Task: Check the folder size of the calendar in Outlook.
Action: Mouse moved to (23, 76)
Screenshot: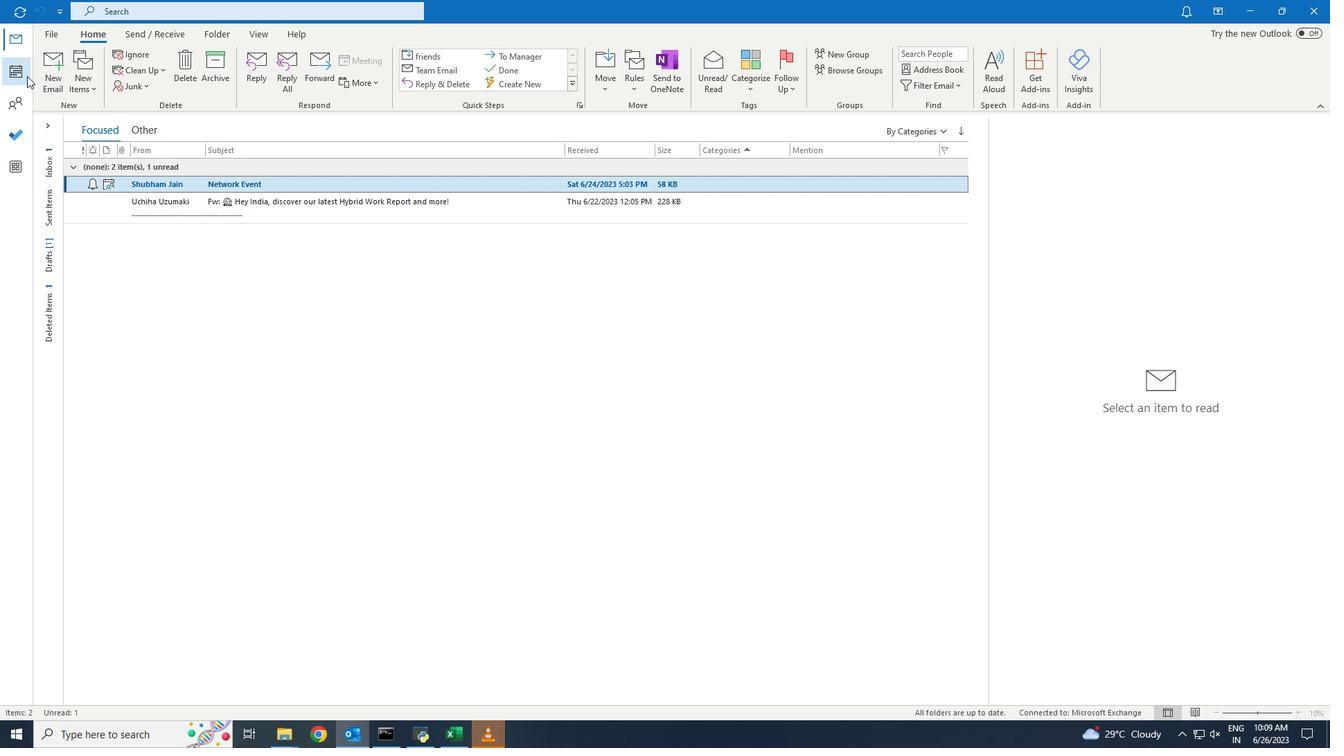 
Action: Mouse pressed left at (23, 76)
Screenshot: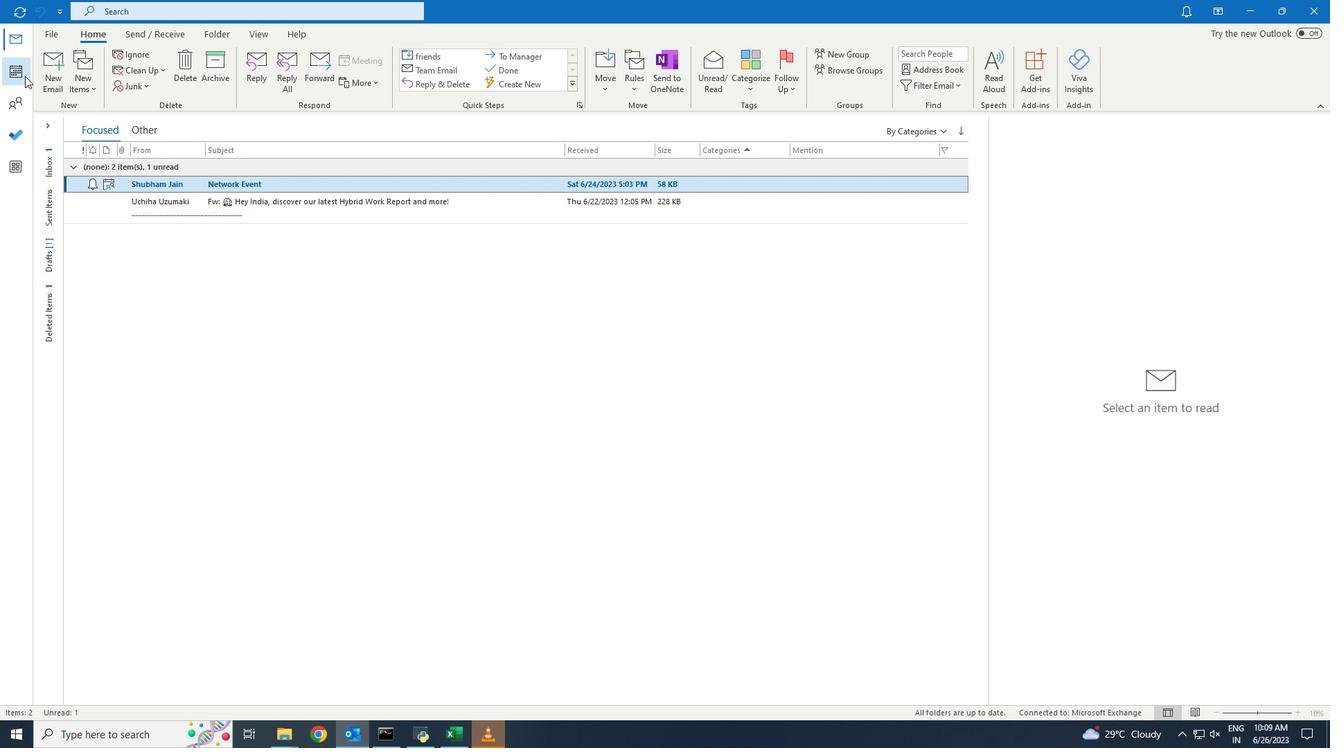
Action: Mouse moved to (214, 29)
Screenshot: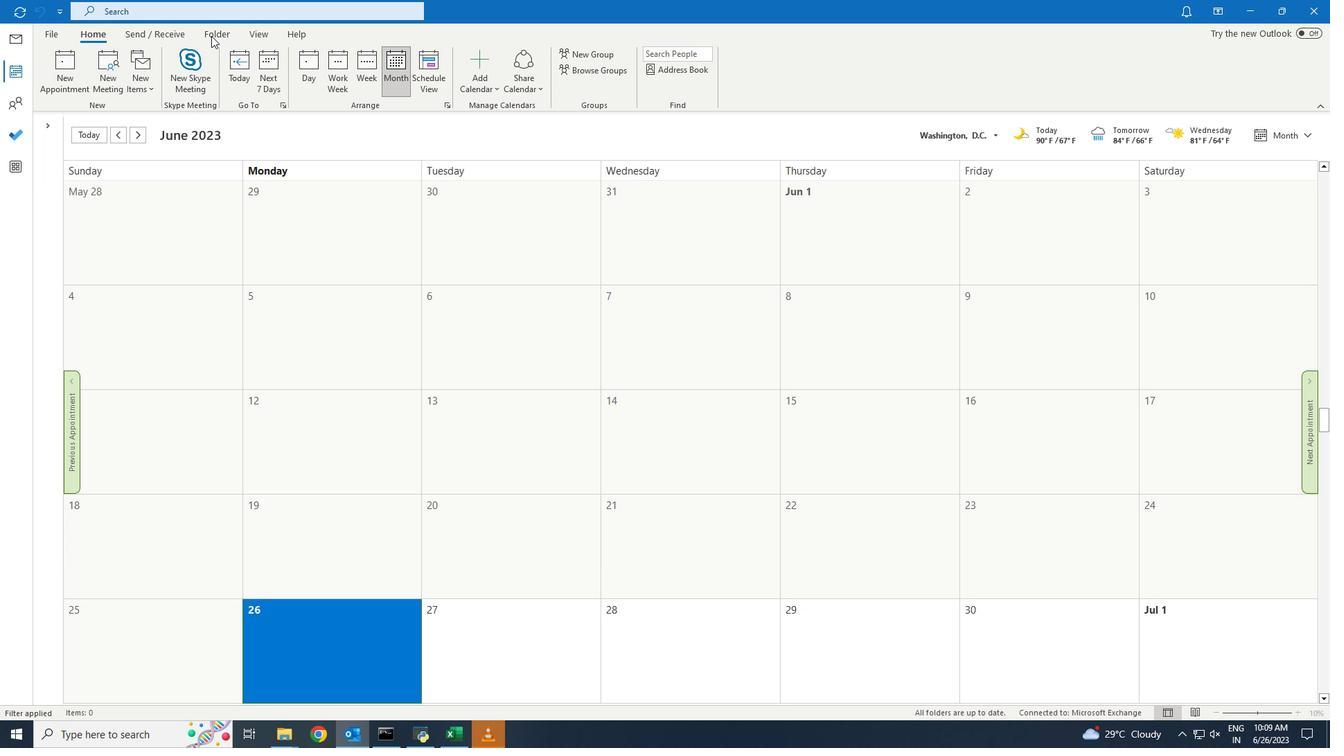 
Action: Mouse pressed left at (214, 29)
Screenshot: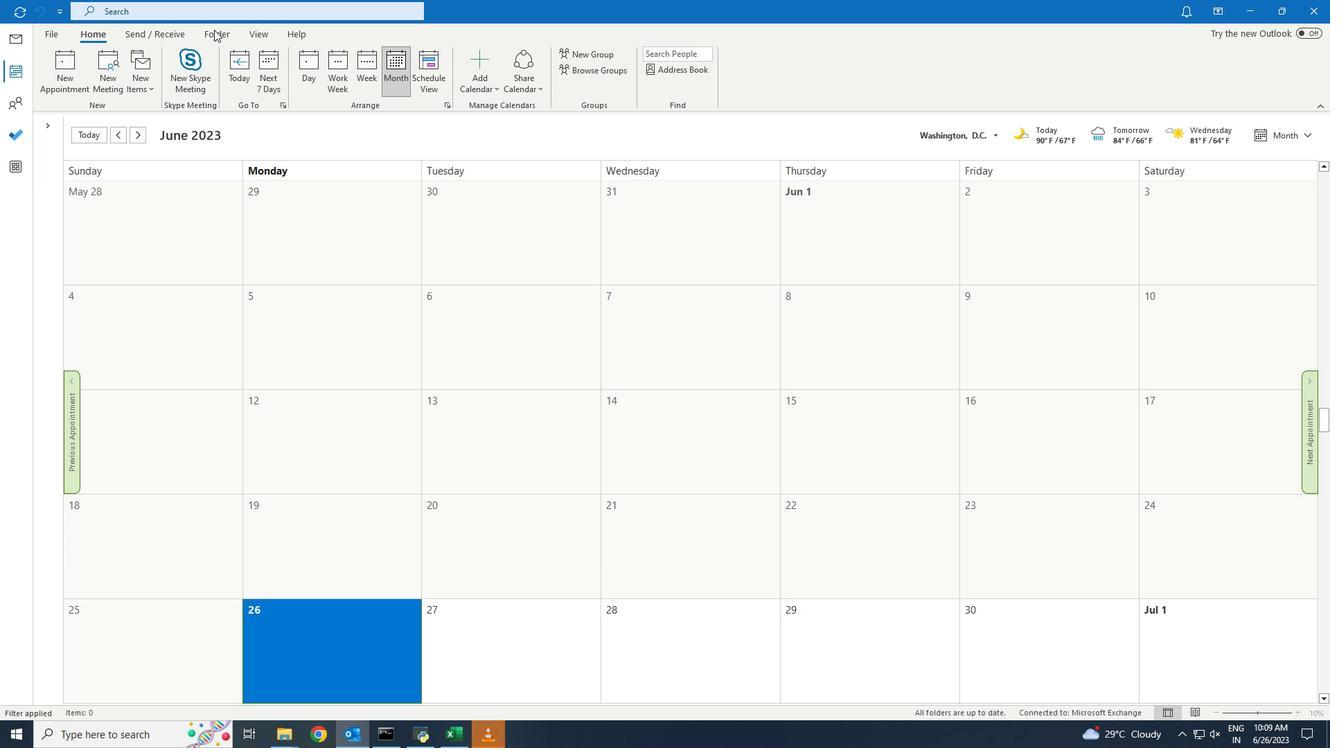 
Action: Mouse moved to (327, 66)
Screenshot: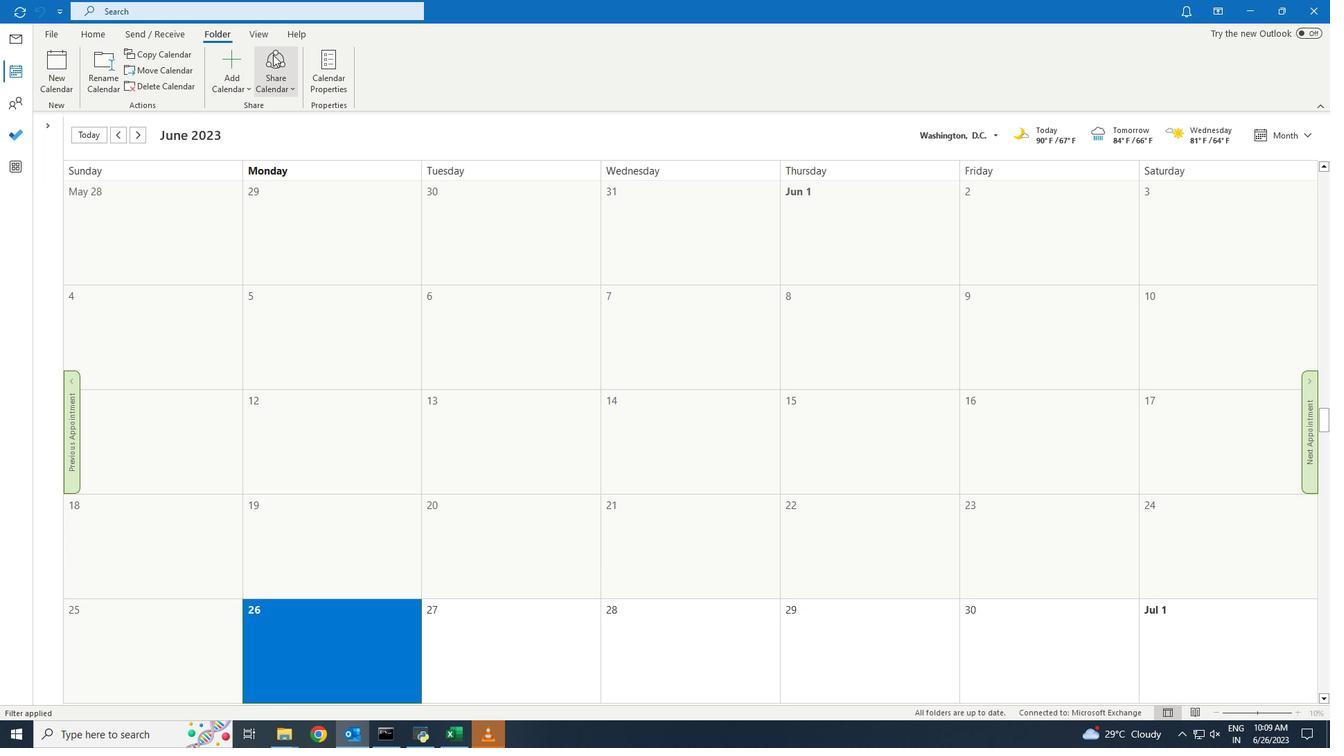 
Action: Mouse pressed left at (327, 66)
Screenshot: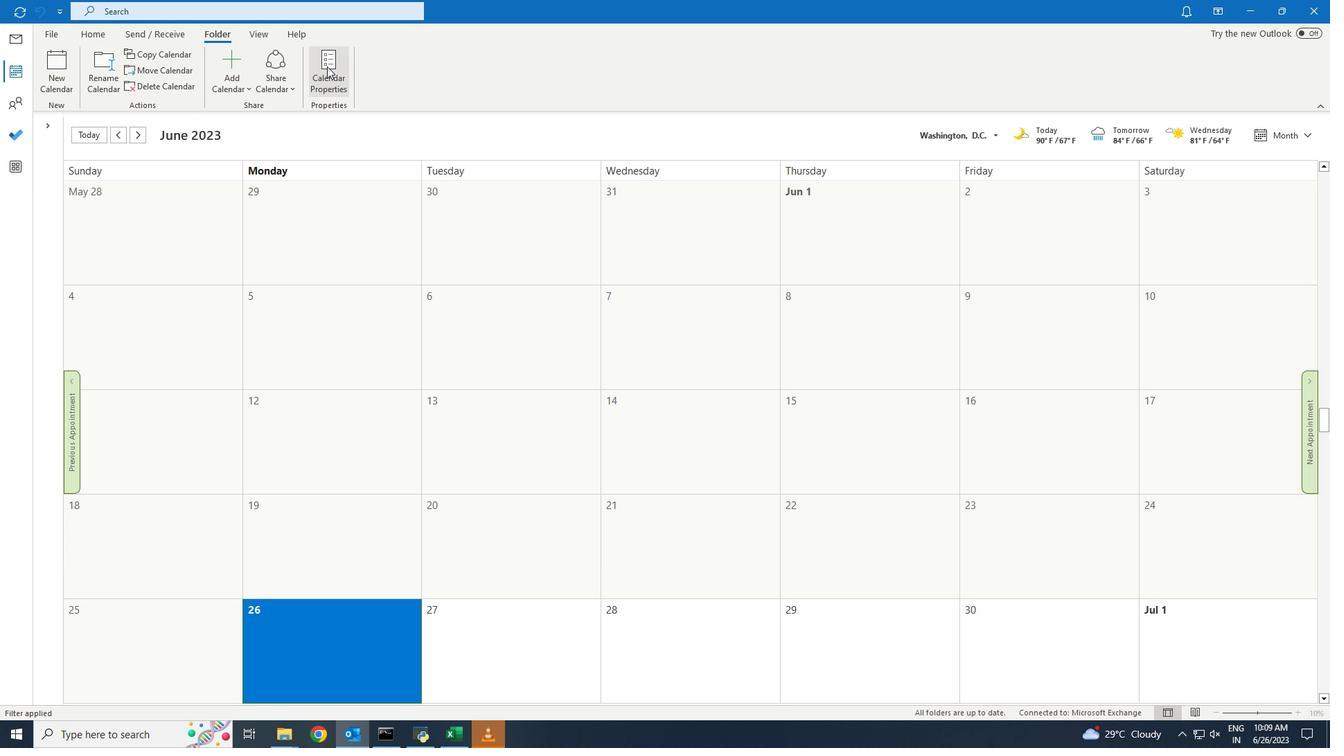 
Action: Mouse moved to (572, 419)
Screenshot: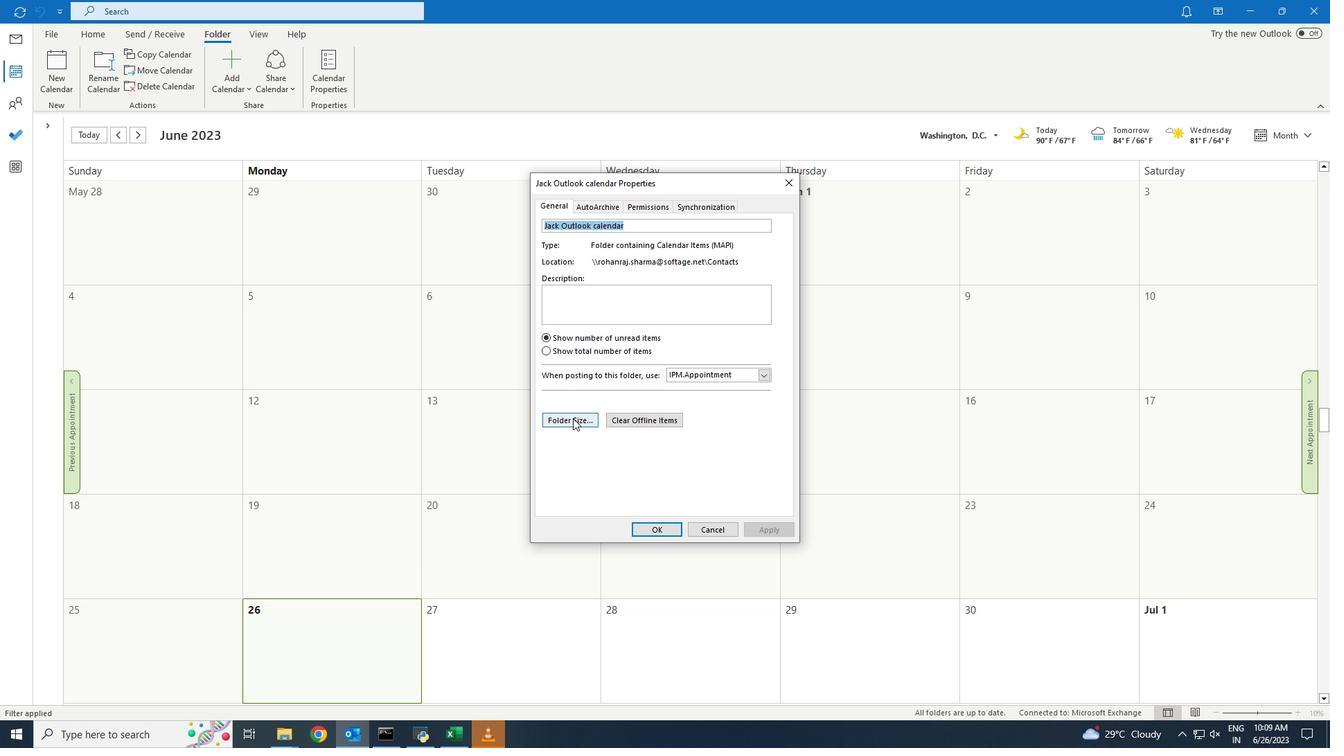 
Action: Mouse pressed left at (572, 419)
Screenshot: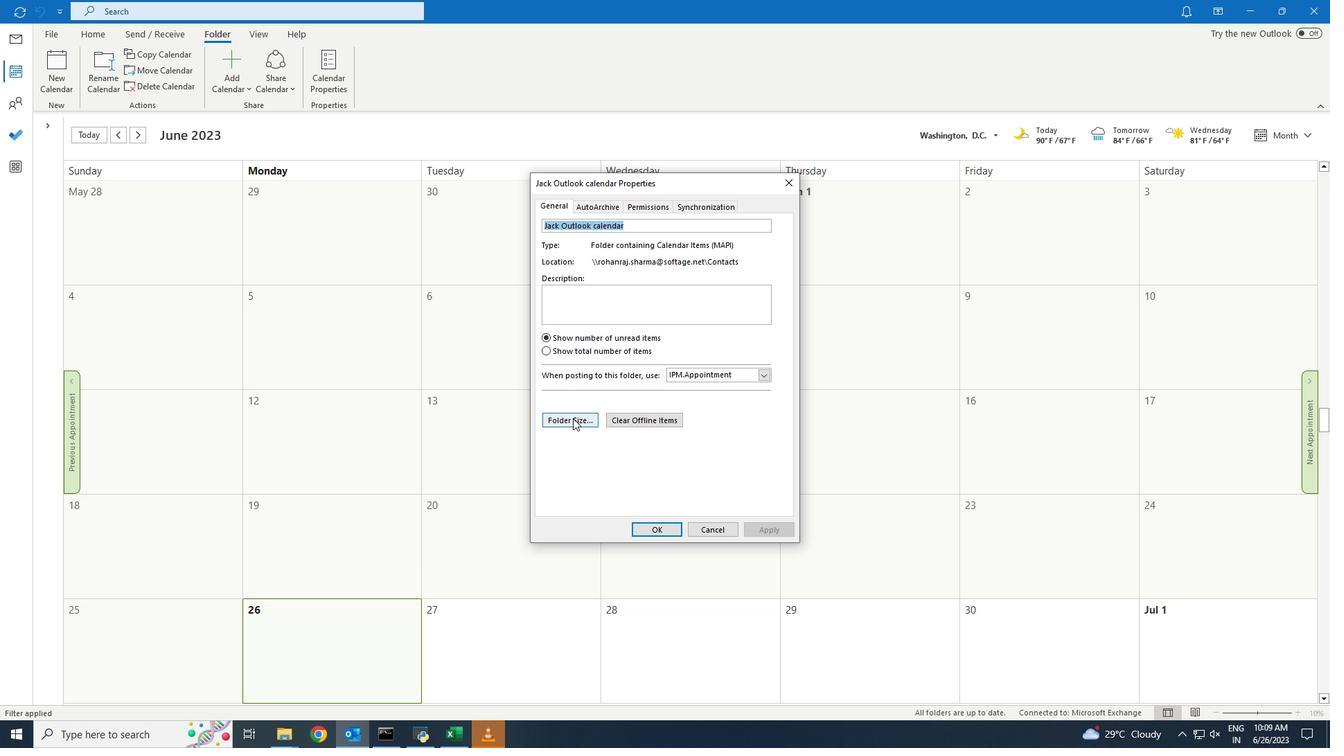 
Action: Mouse moved to (758, 463)
Screenshot: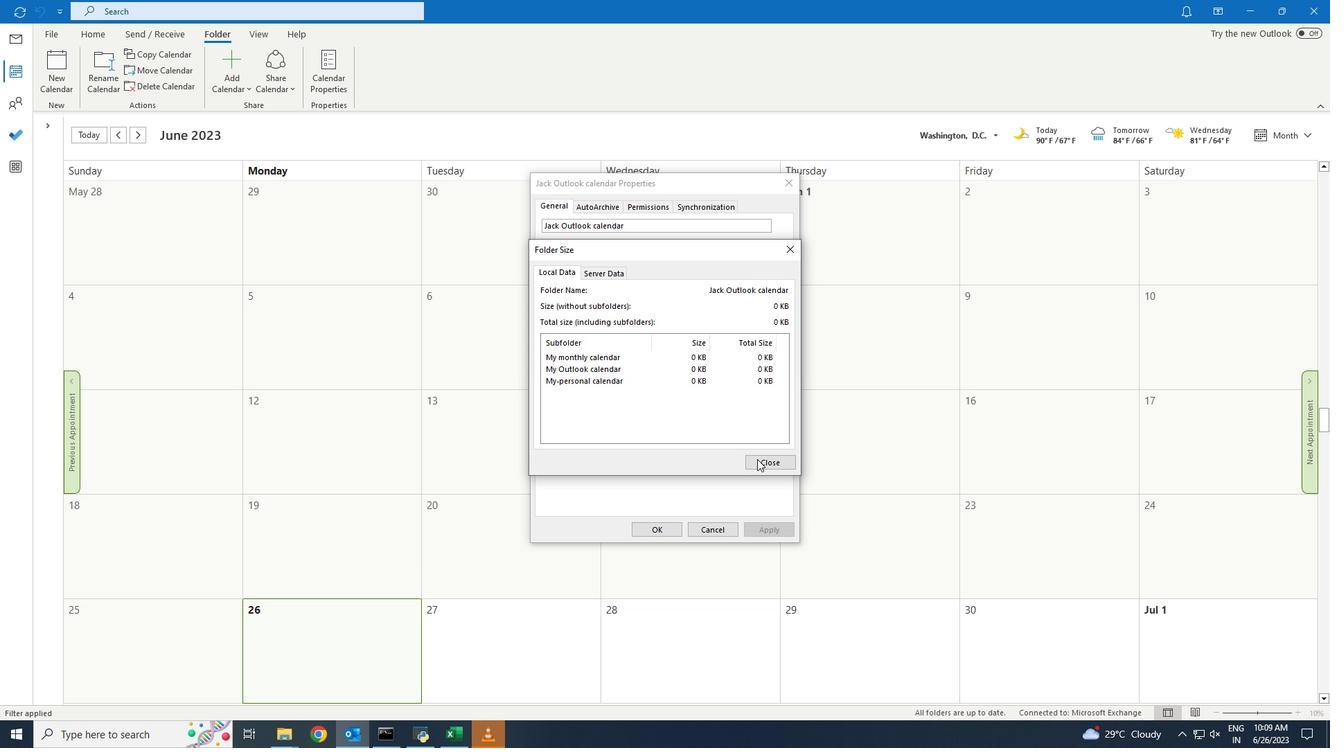 
Action: Mouse pressed left at (758, 463)
Screenshot: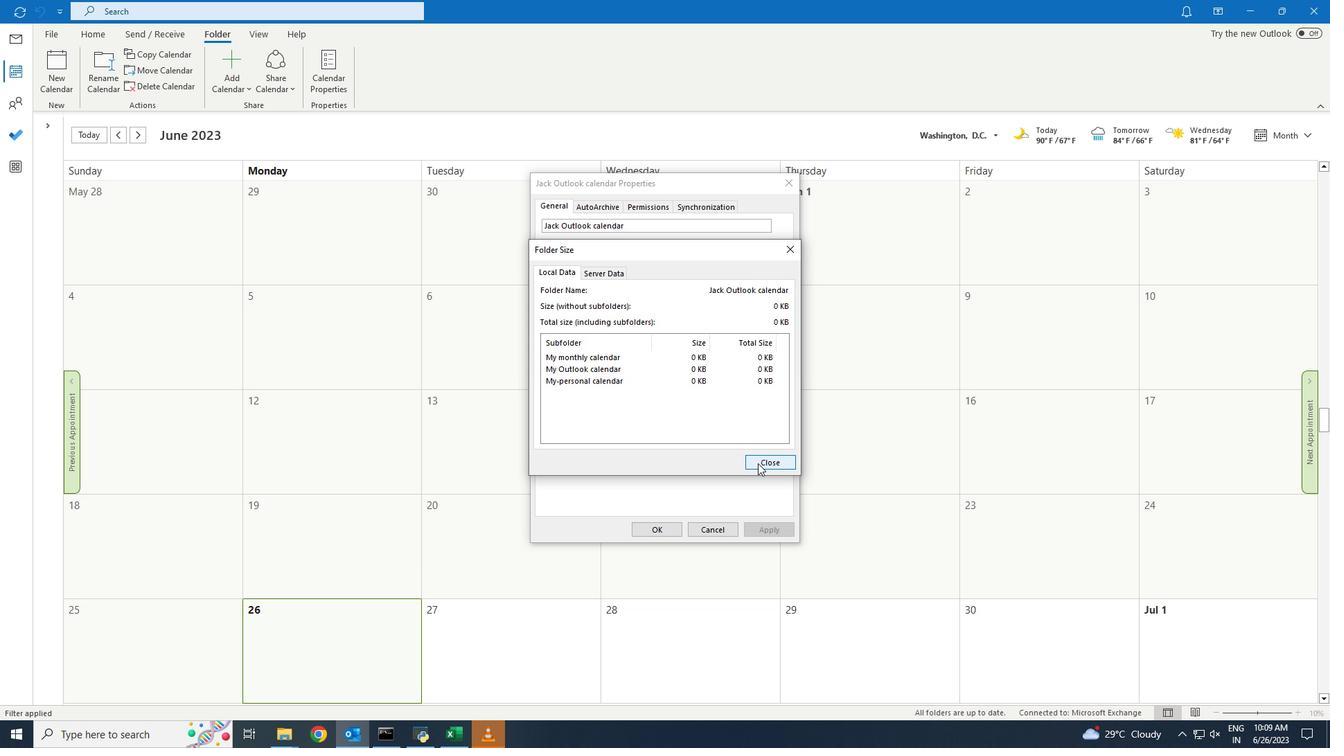 
Action: Mouse moved to (663, 527)
Screenshot: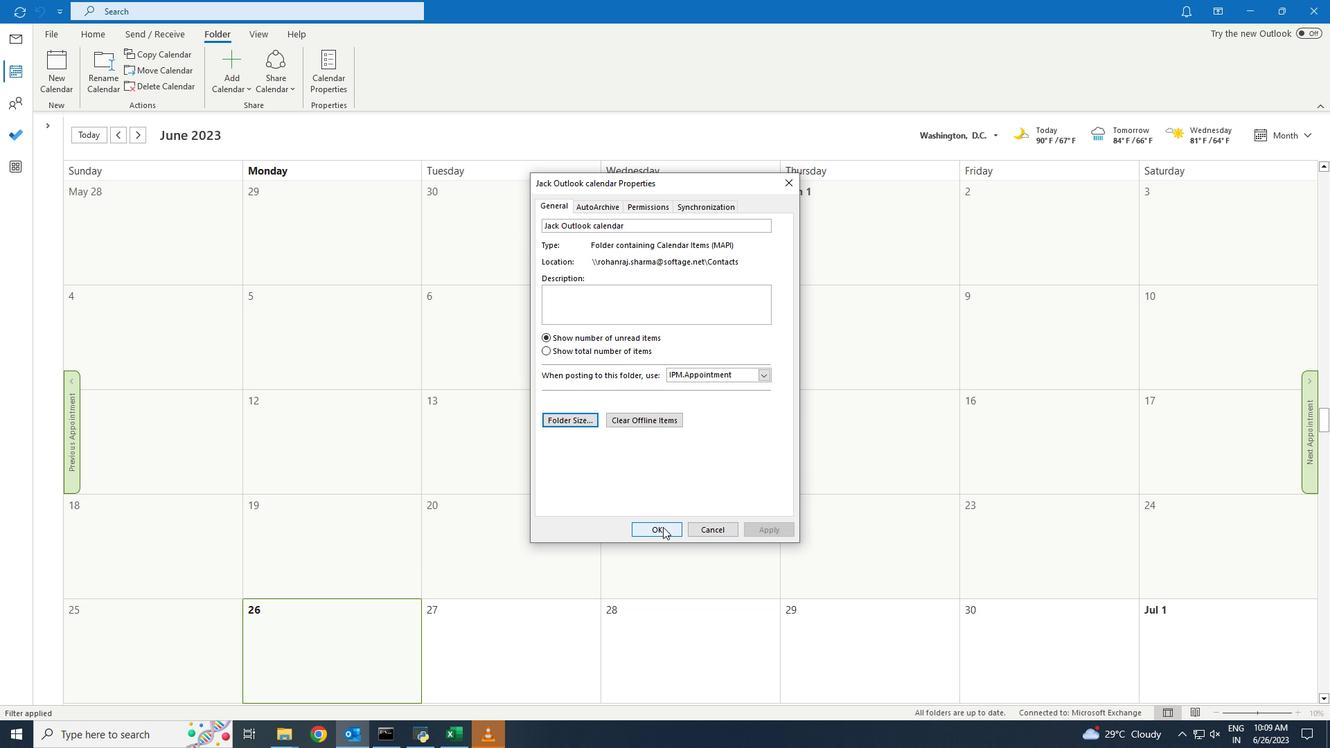 
Action: Mouse pressed left at (663, 527)
Screenshot: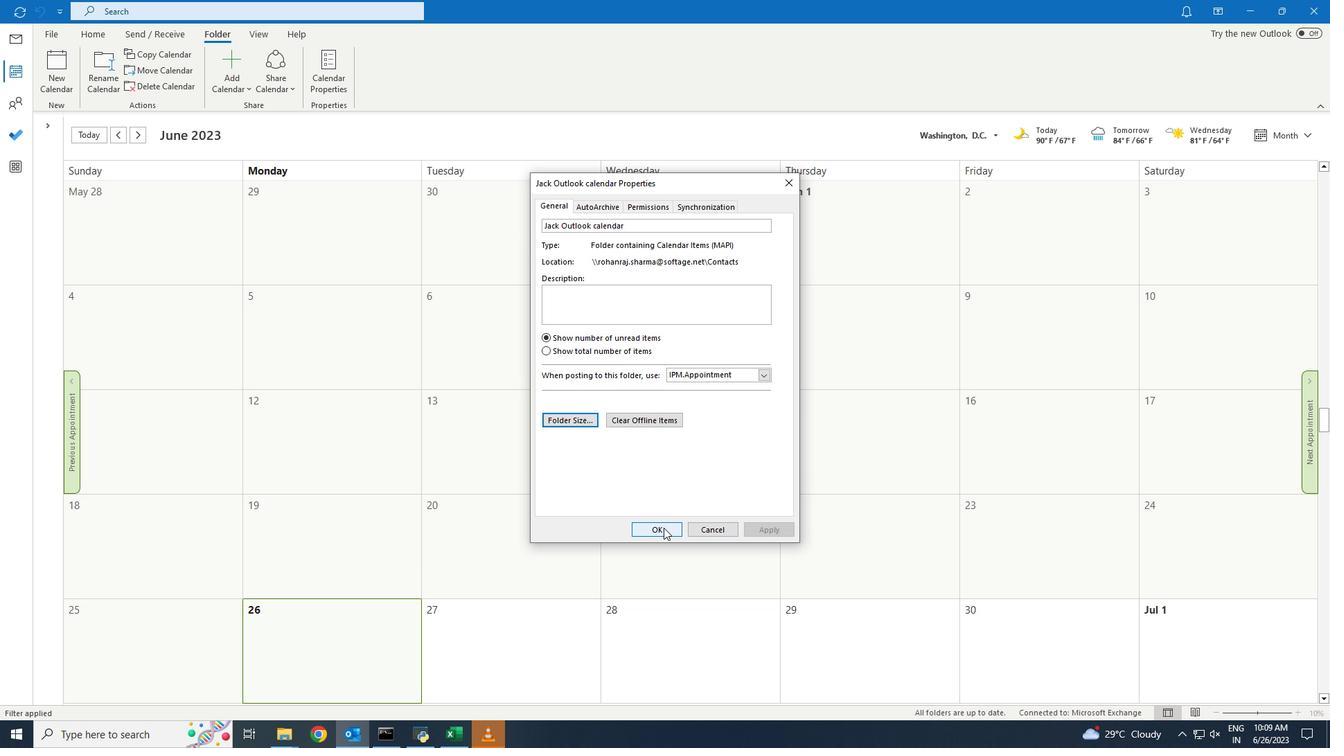
